 Task: Choose the paper size legal for printing the document.
Action: Mouse moved to (73, 120)
Screenshot: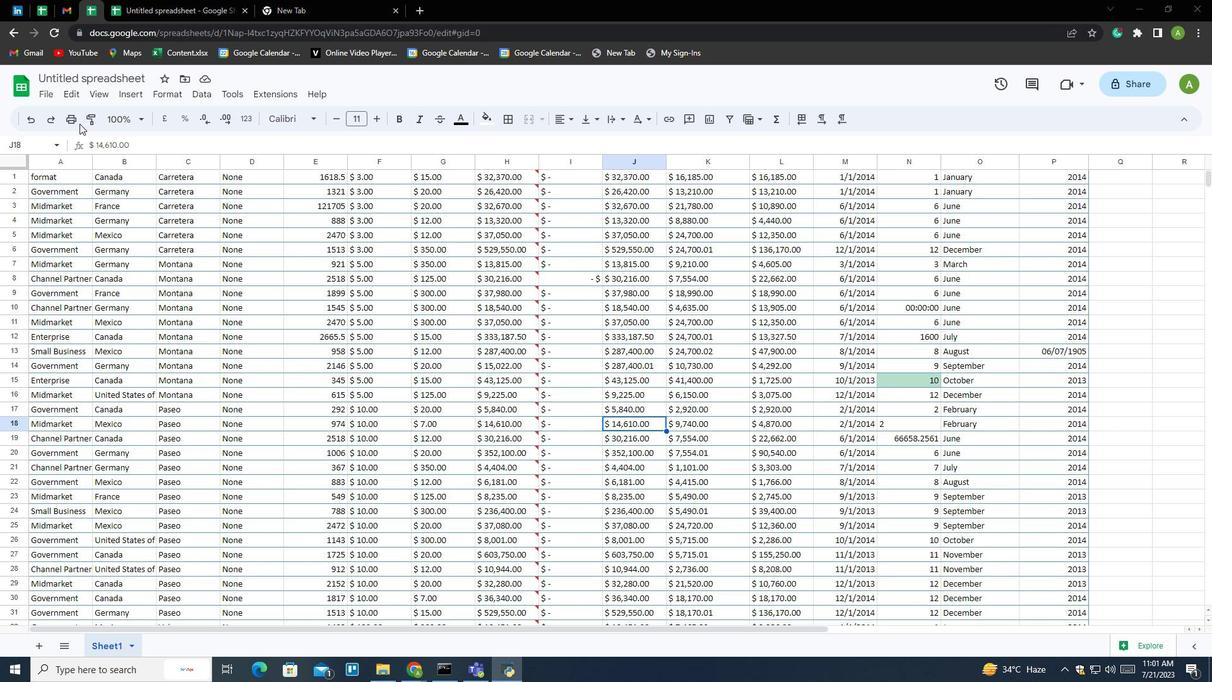 
Action: Mouse pressed left at (73, 120)
Screenshot: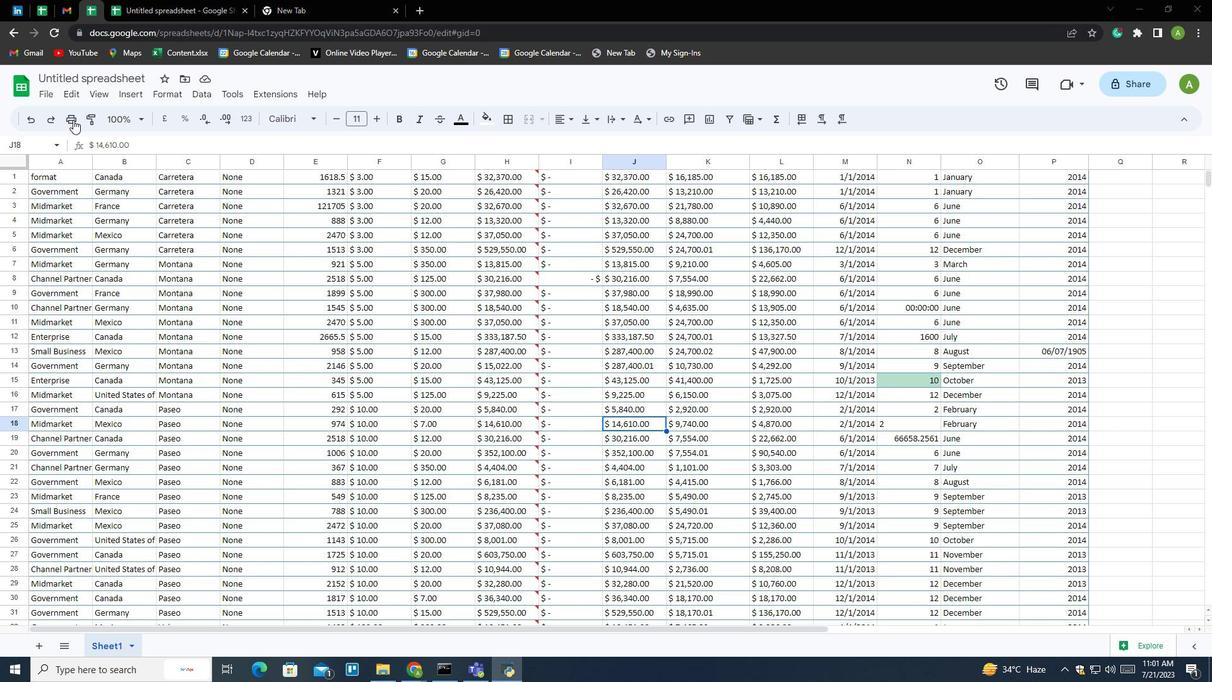 
Action: Mouse moved to (1167, 75)
Screenshot: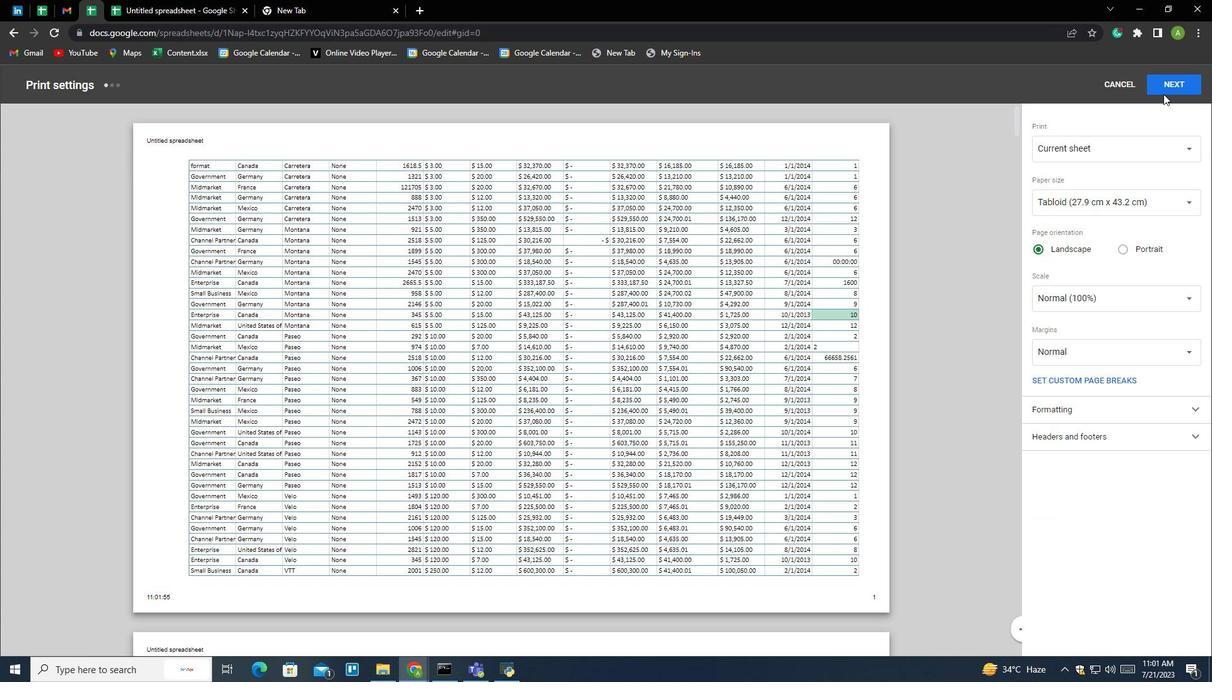 
Action: Mouse pressed left at (1167, 75)
Screenshot: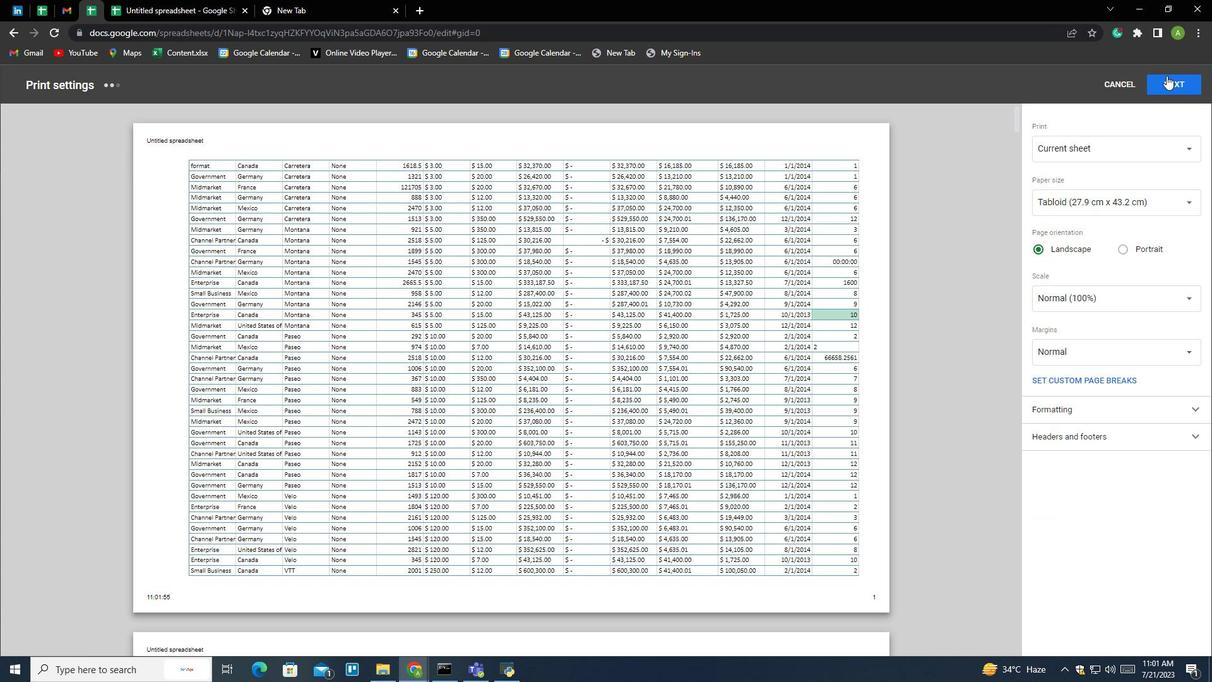 
Action: Mouse moved to (845, 208)
Screenshot: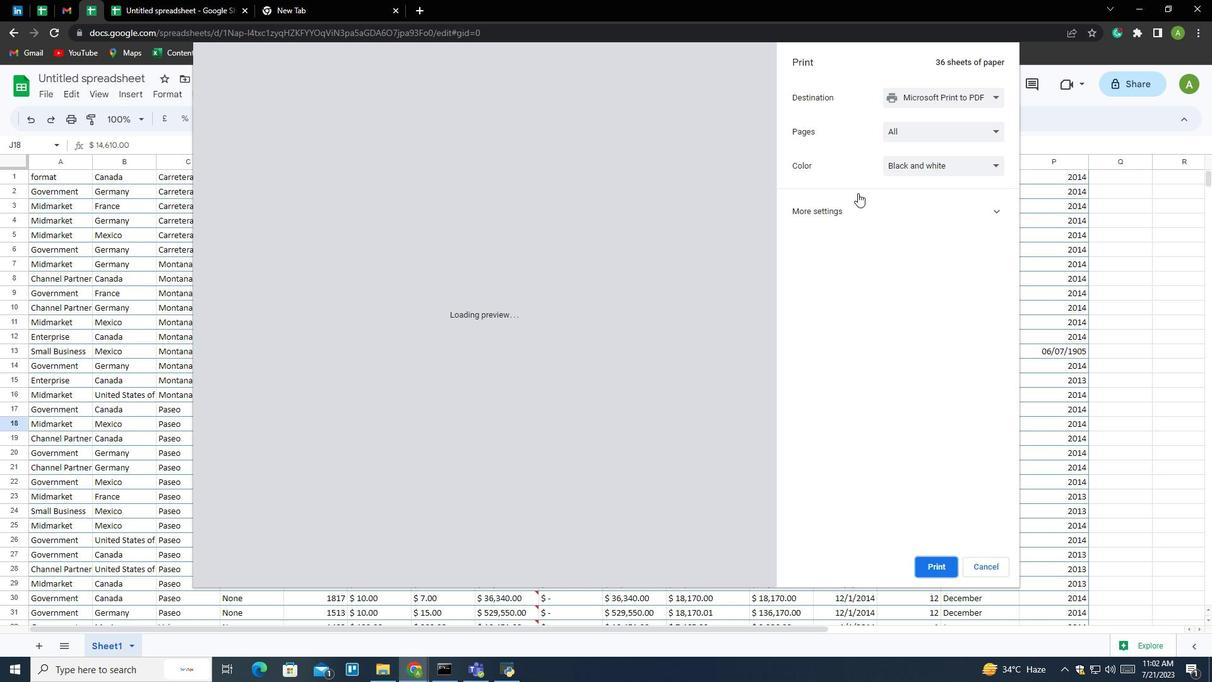 
Action: Mouse pressed left at (845, 208)
Screenshot: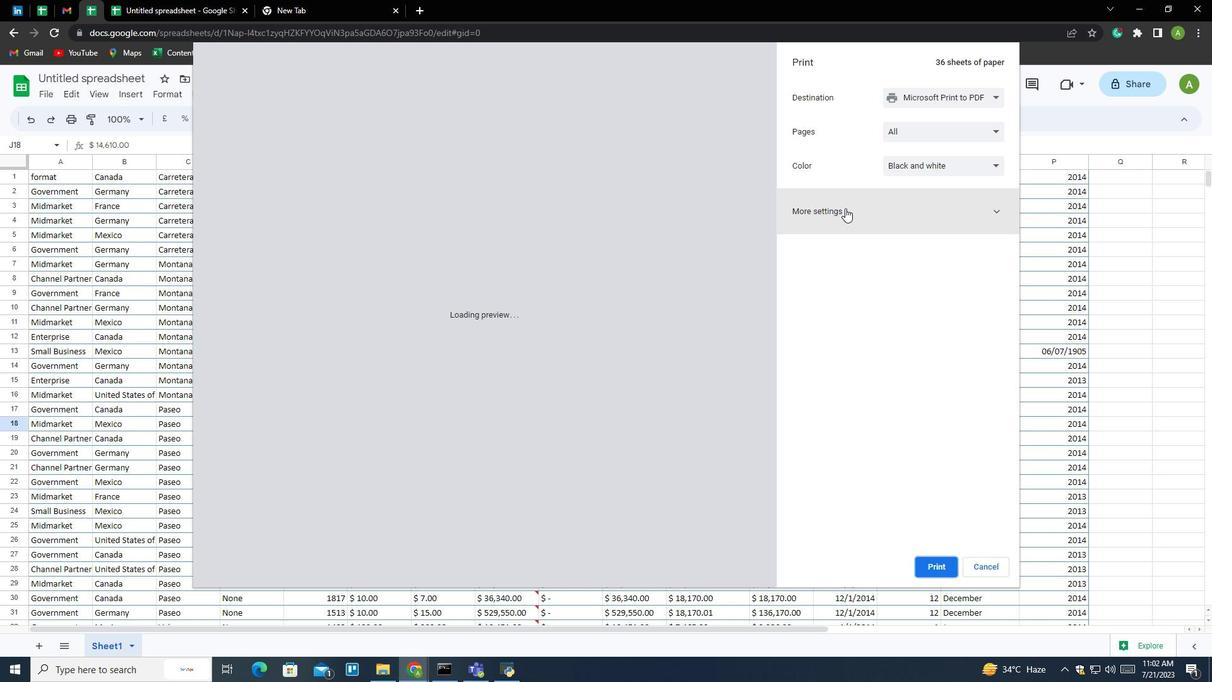 
Action: Mouse moved to (901, 249)
Screenshot: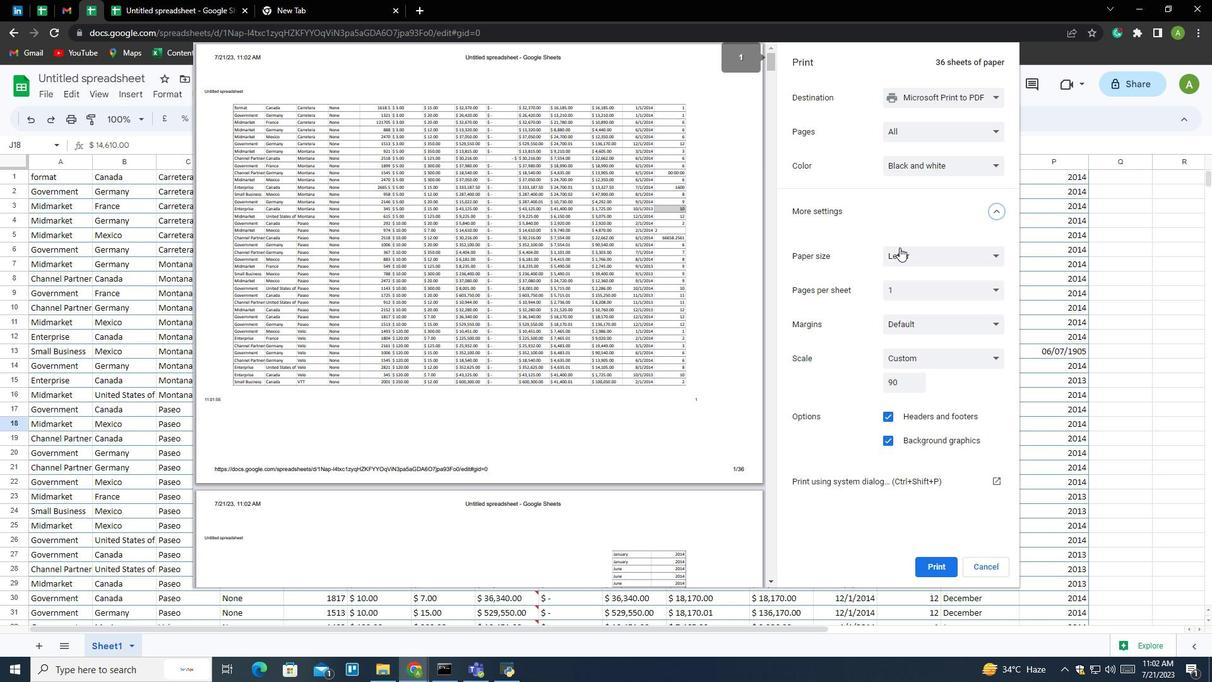 
Action: Mouse pressed left at (901, 249)
Screenshot: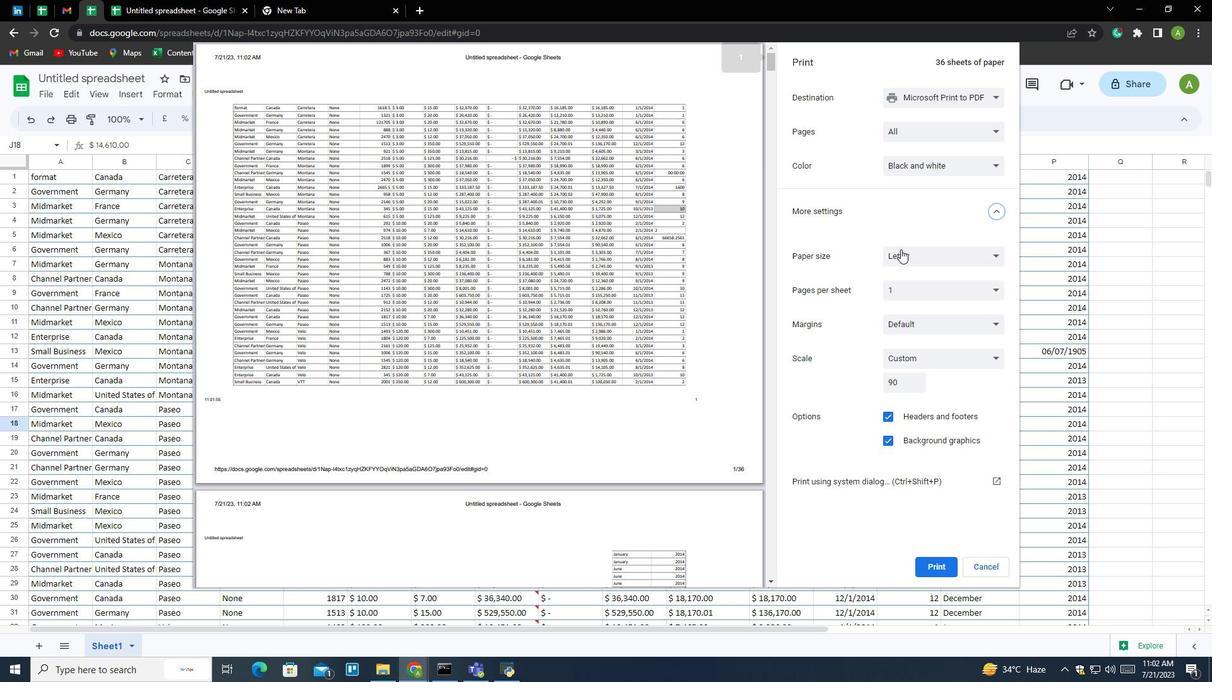 
Action: Mouse moved to (898, 290)
Screenshot: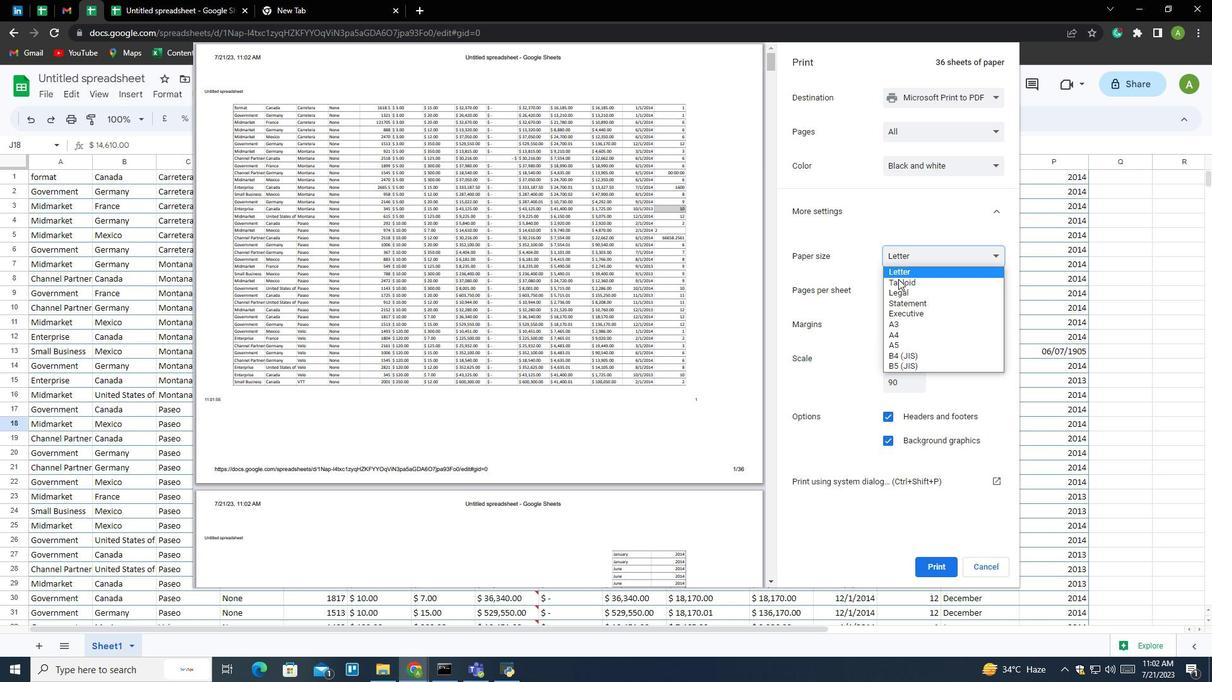 
Action: Mouse pressed left at (898, 290)
Screenshot: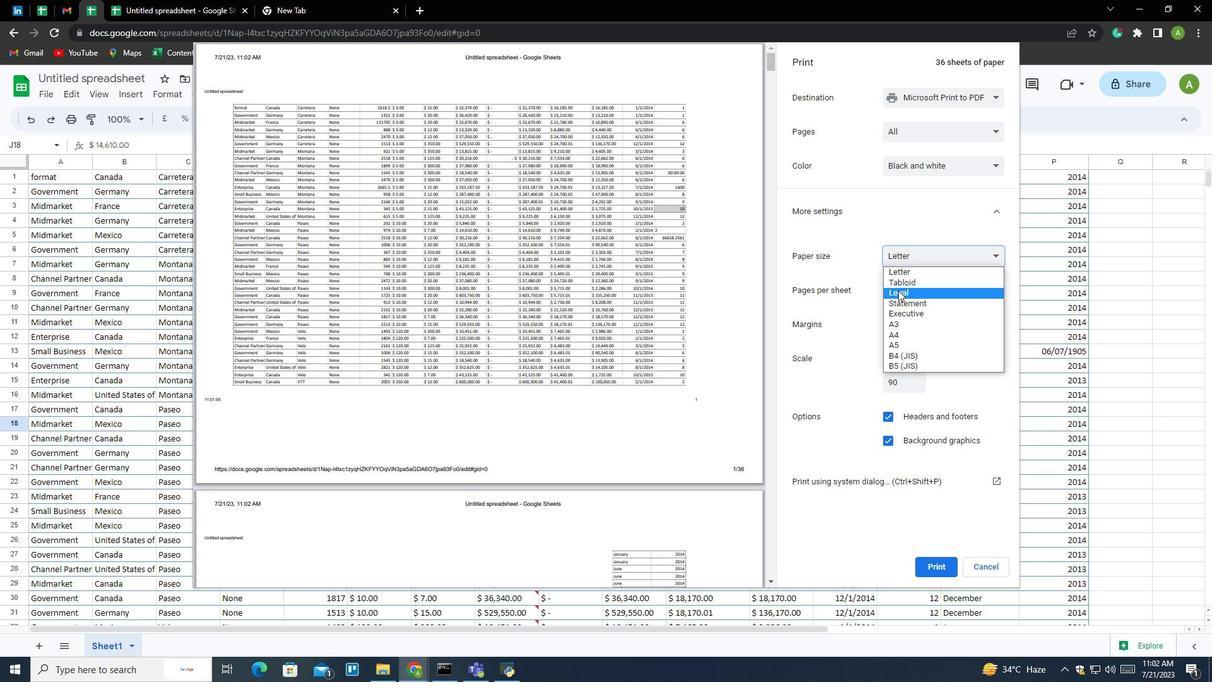 
Action: Mouse moved to (920, 483)
Screenshot: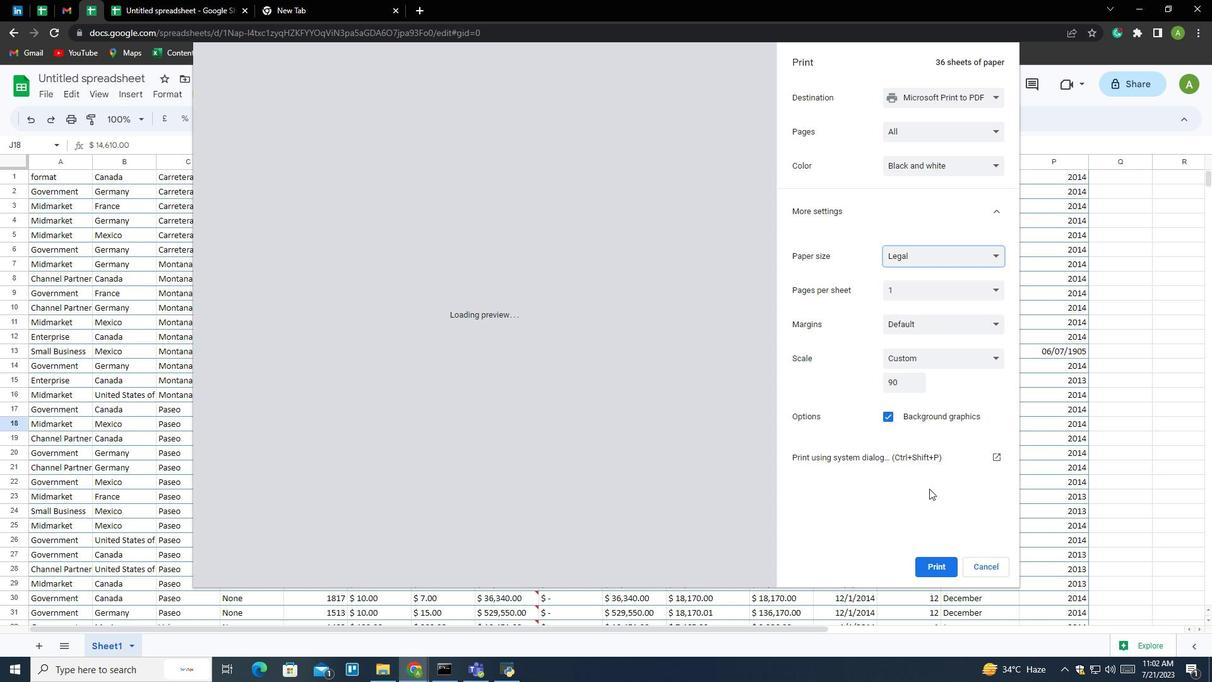 
